 Task: Create in the project TripHive and in the Backlog issue 'Memory leaks causing system crashes or slowdowns' a child issue 'Integration with benefits communication systems', and assign it to team member softage.2@softage.net.
Action: Mouse moved to (552, 267)
Screenshot: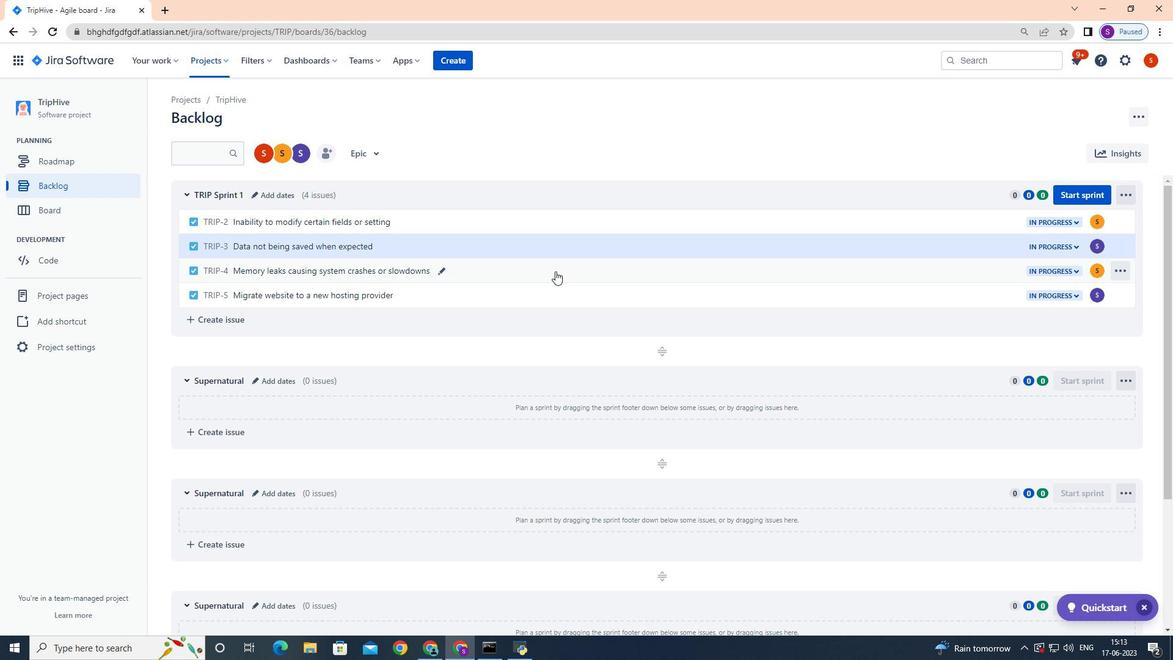 
Action: Mouse pressed left at (552, 267)
Screenshot: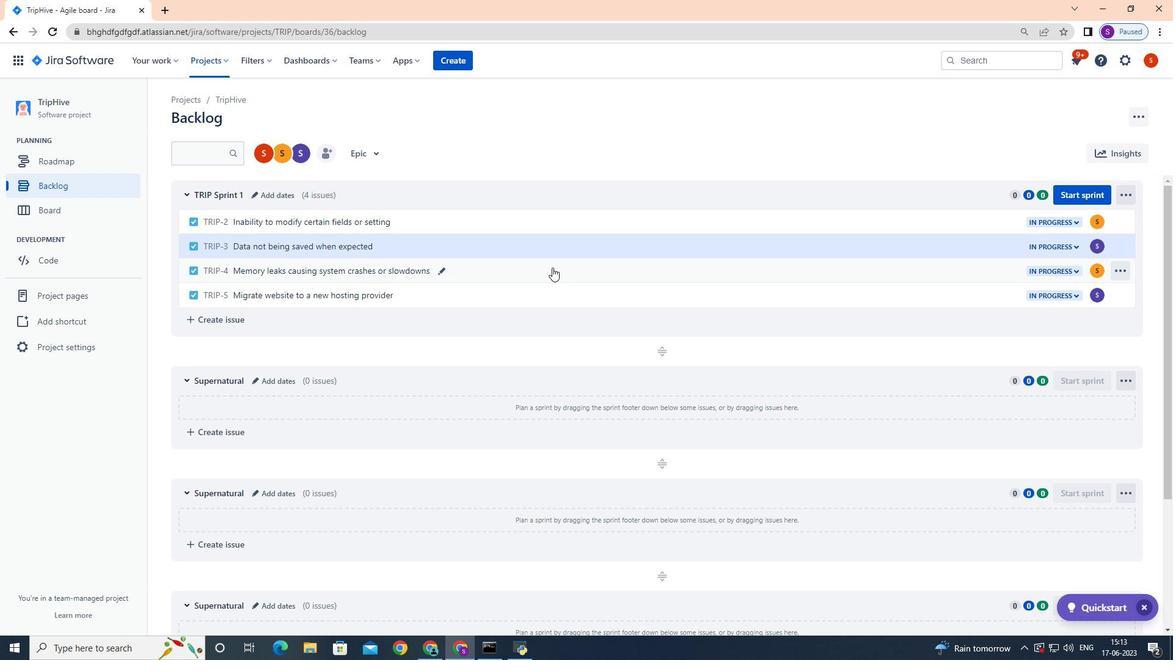 
Action: Mouse moved to (953, 261)
Screenshot: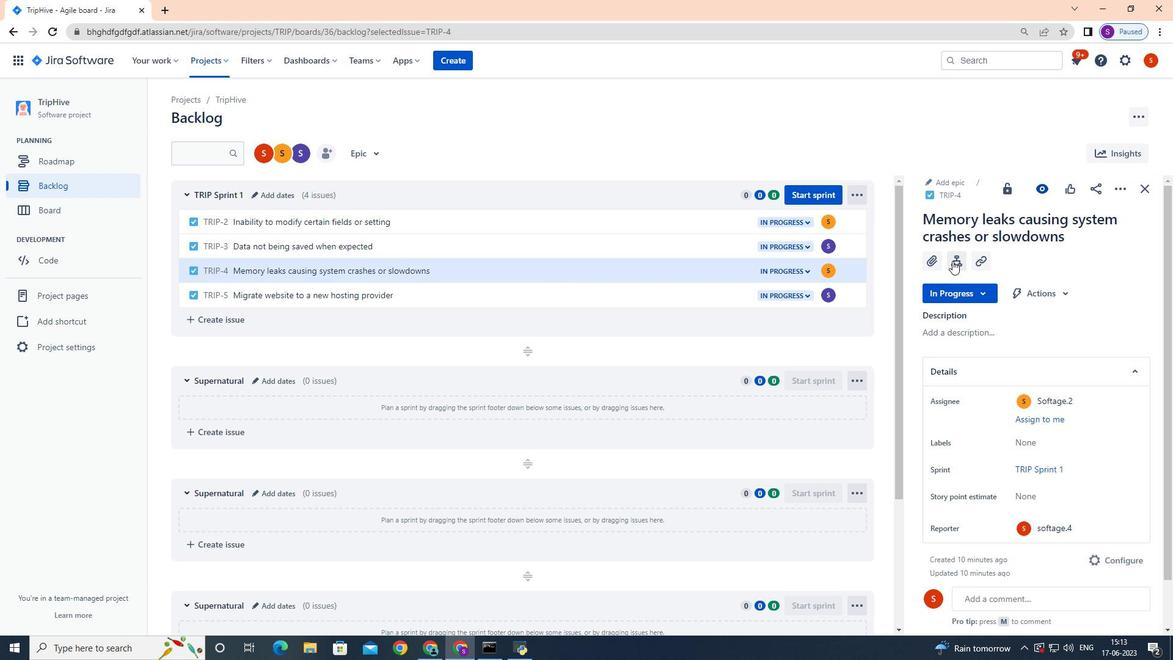 
Action: Mouse pressed left at (953, 261)
Screenshot: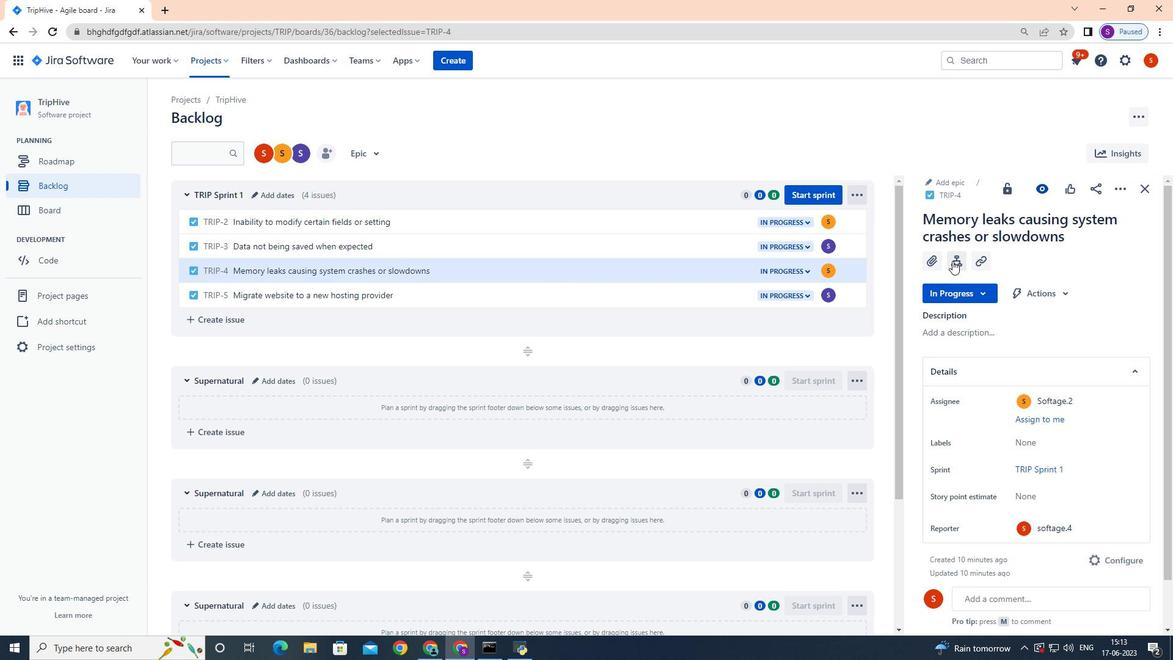 
Action: Mouse moved to (953, 261)
Screenshot: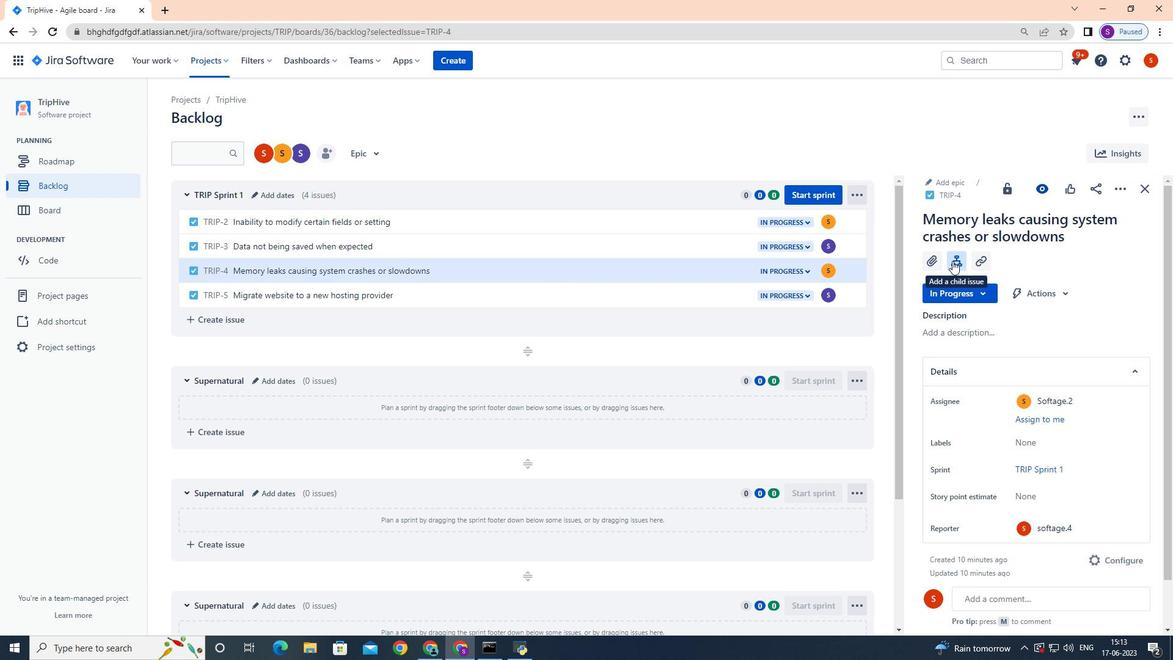 
Action: Key pressed <Key.shift>Integration<Key.space>with<Key.space>benefits<Key.space>communication<Key.space>systems<Key.enter>
Screenshot: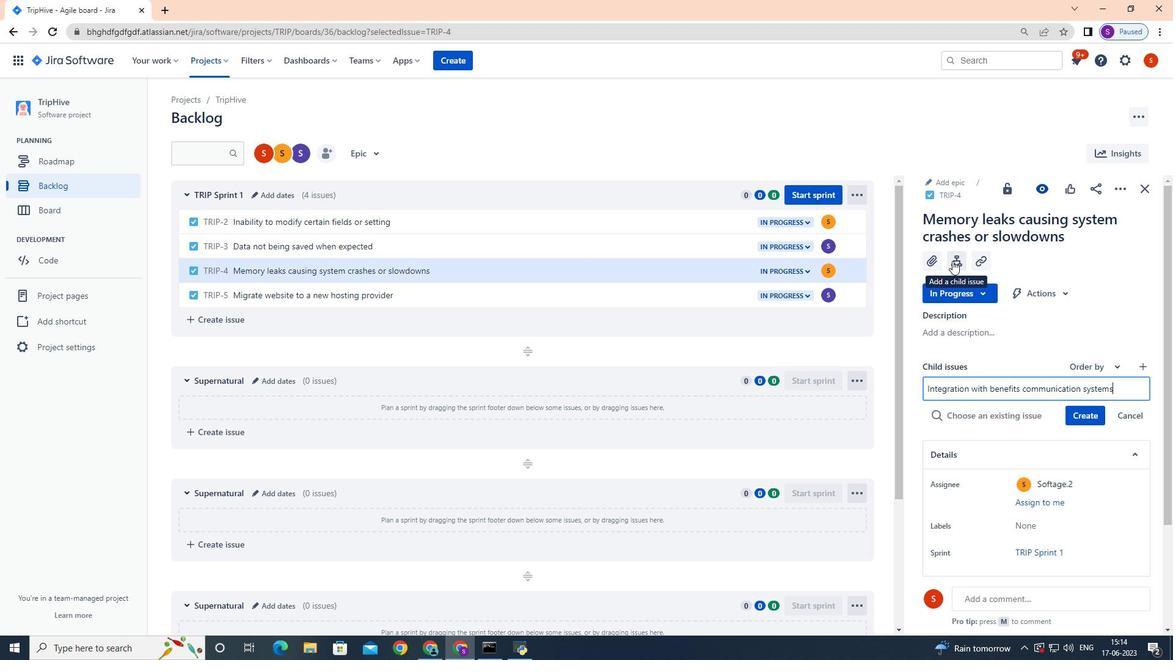 
Action: Mouse moved to (1097, 397)
Screenshot: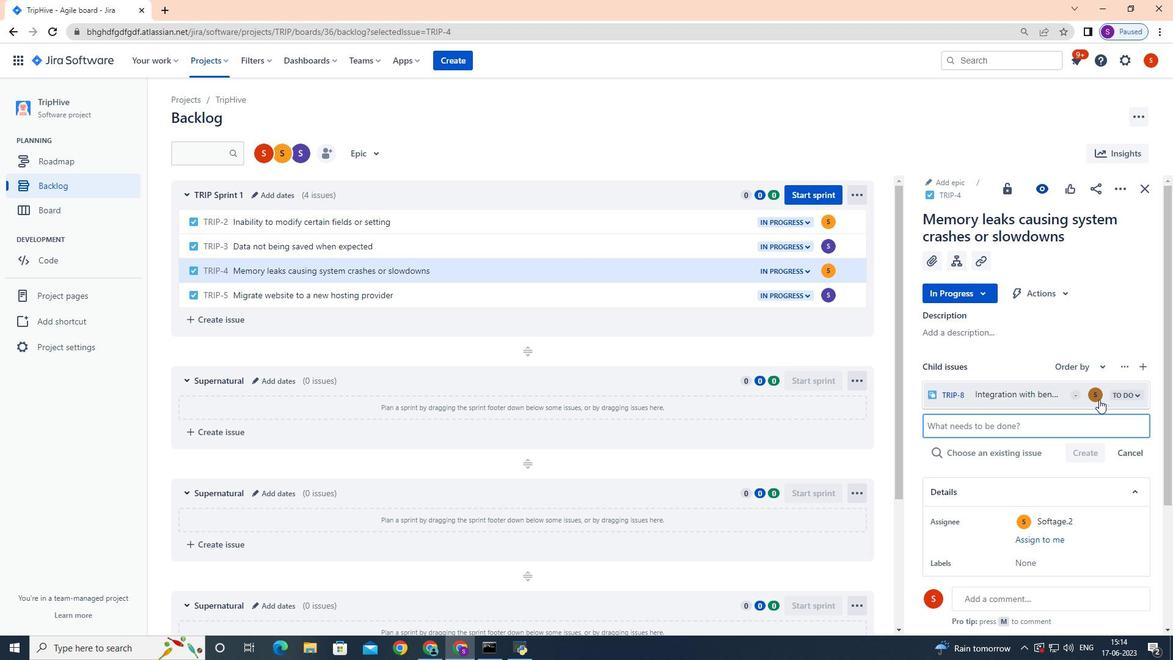 
Action: Mouse pressed left at (1097, 397)
Screenshot: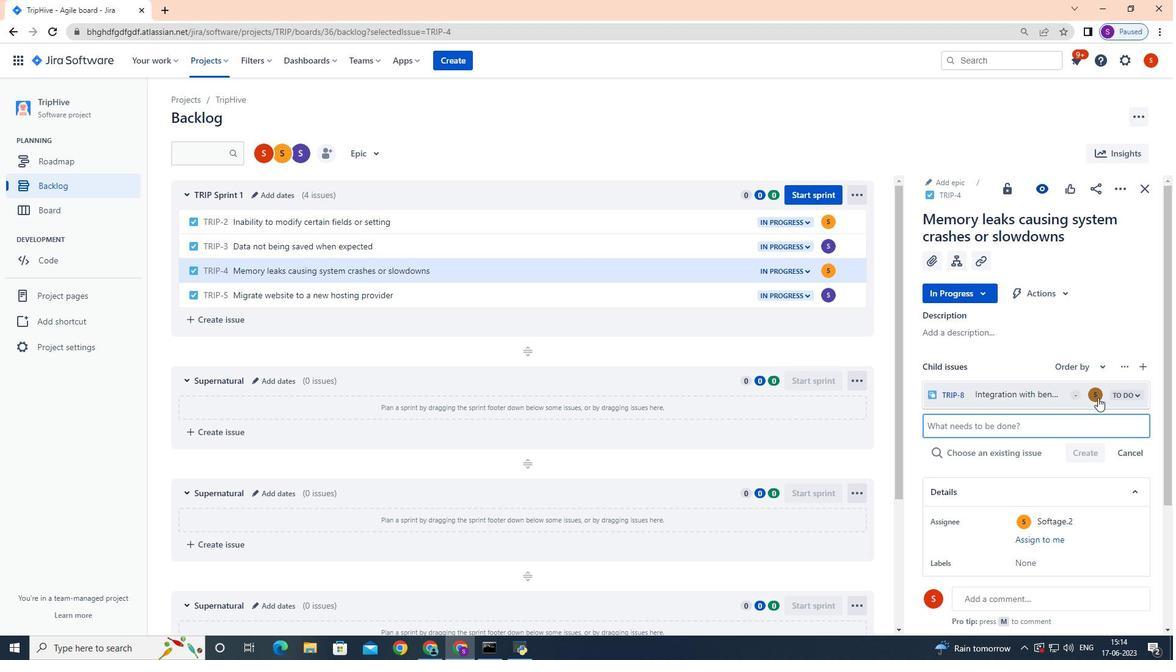 
Action: Mouse moved to (1098, 396)
Screenshot: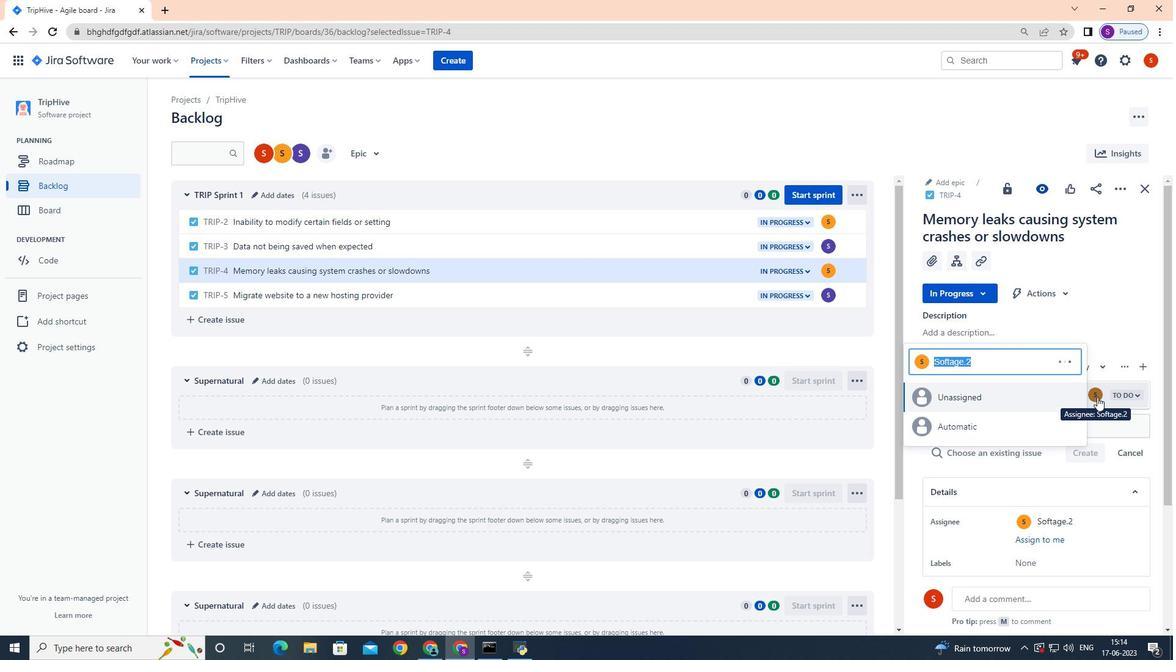 
Action: Key pressed softage.2
Screenshot: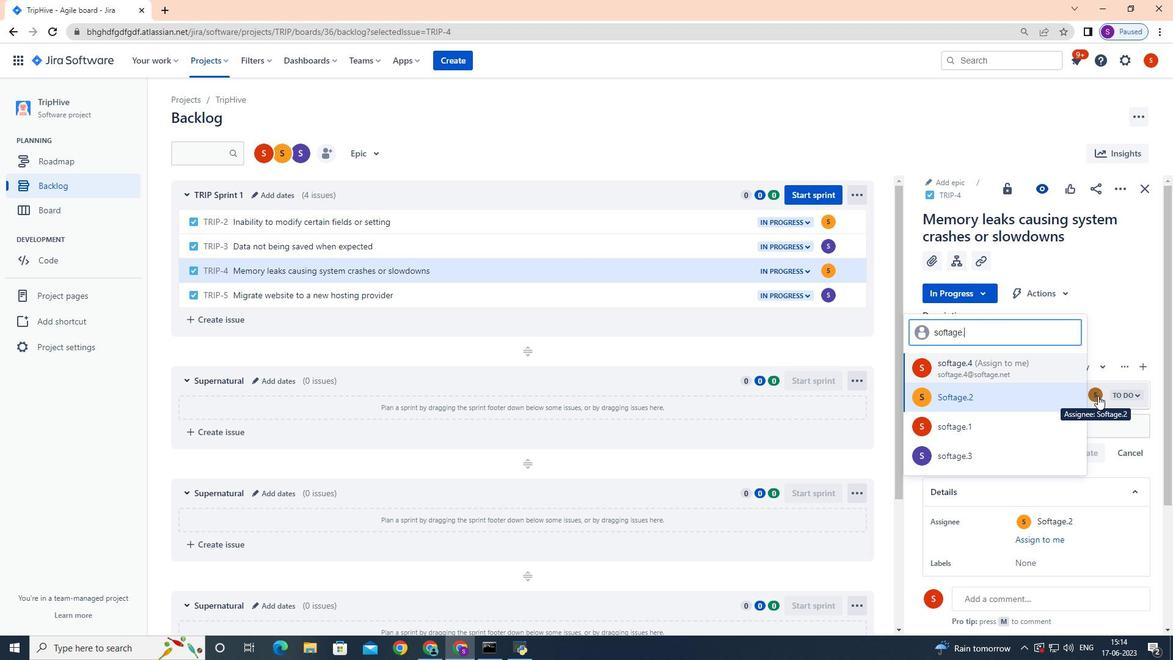 
Action: Mouse moved to (1028, 398)
Screenshot: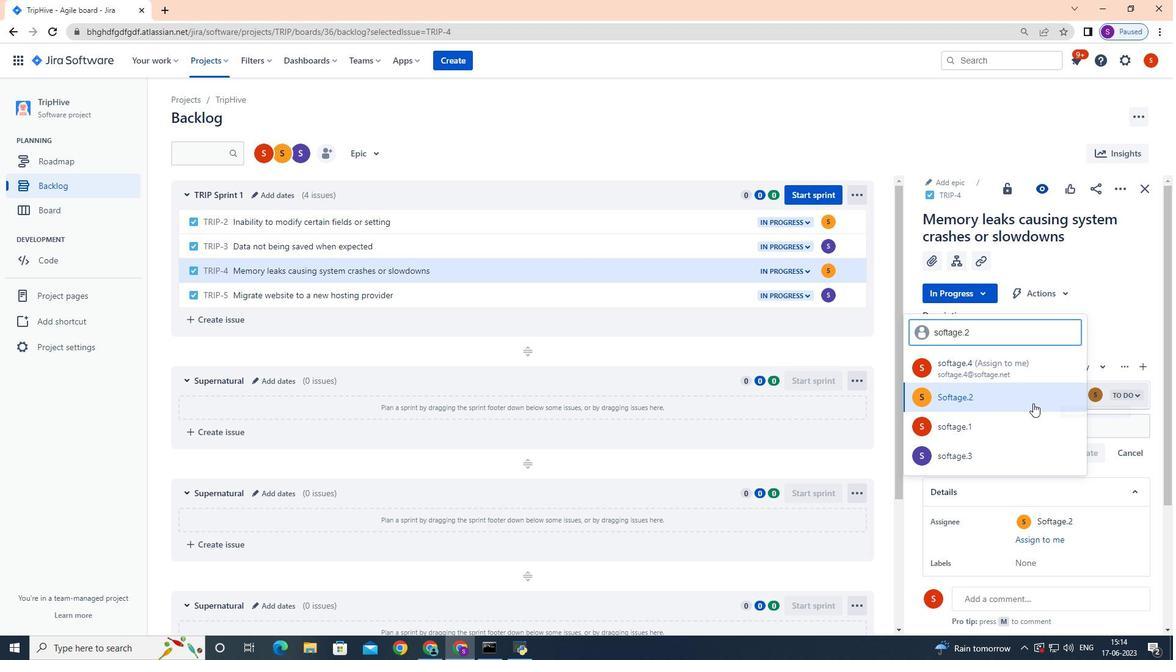 
Action: Mouse pressed left at (1028, 398)
Screenshot: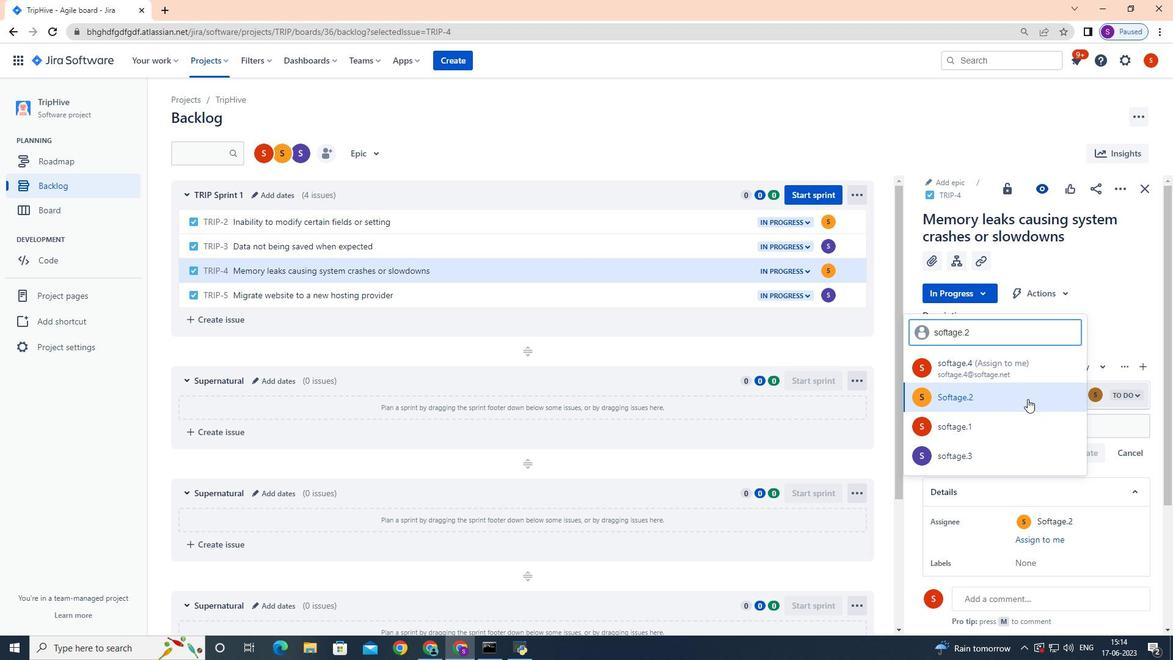 
